 Task: Create Card Card0026 in Board Board0022 in Workspace Development in Trello
Action: Mouse moved to (346, 400)
Screenshot: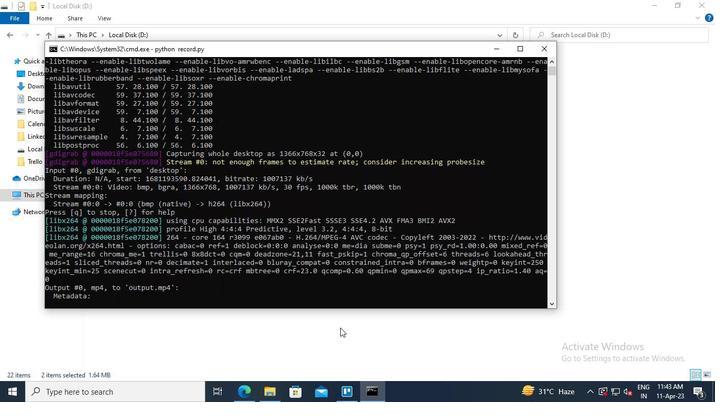 
Action: Mouse pressed left at (346, 400)
Screenshot: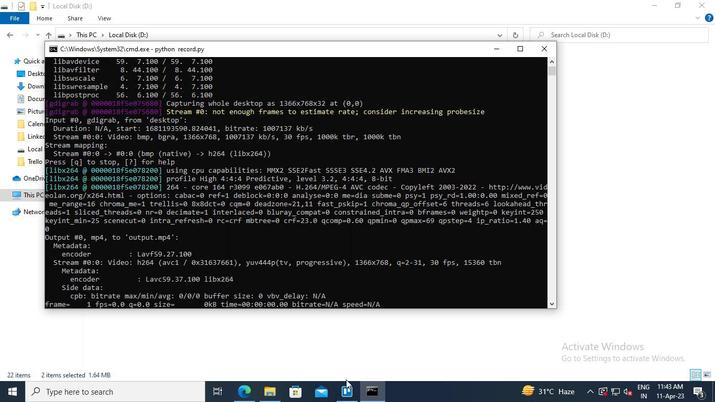
Action: Mouse moved to (193, 118)
Screenshot: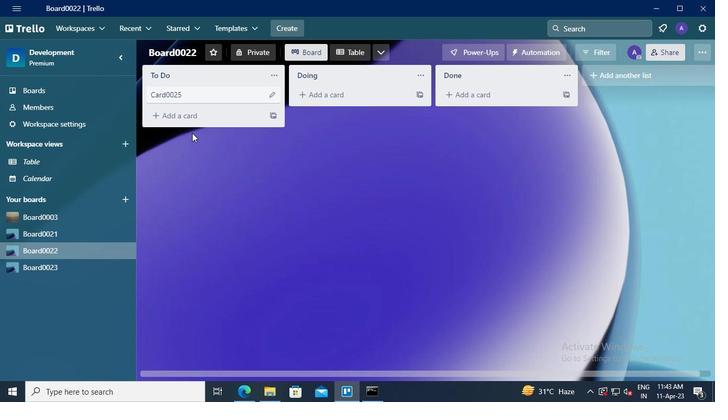
Action: Mouse pressed left at (193, 118)
Screenshot: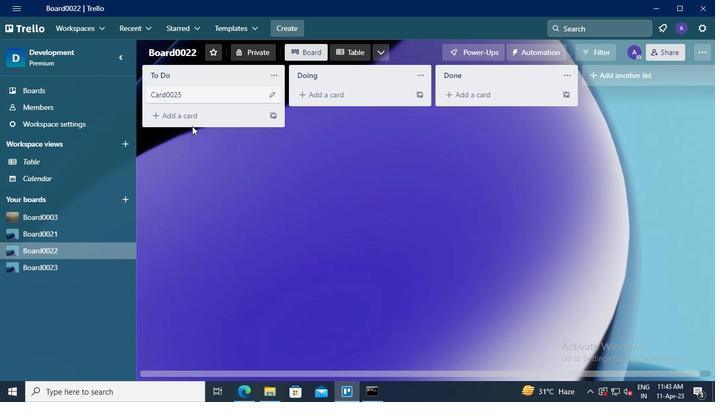 
Action: Mouse moved to (191, 120)
Screenshot: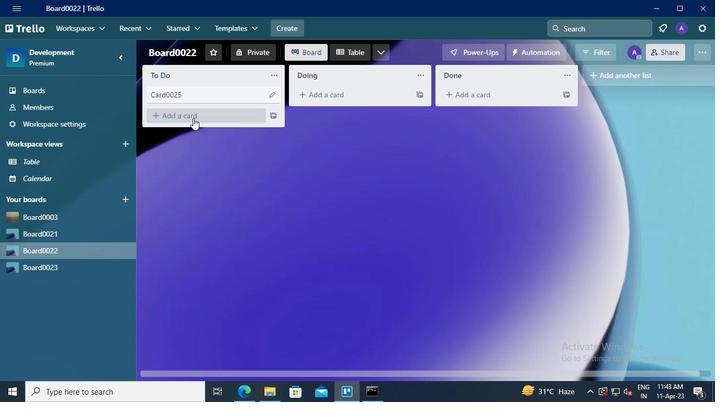 
Action: Mouse pressed left at (191, 120)
Screenshot: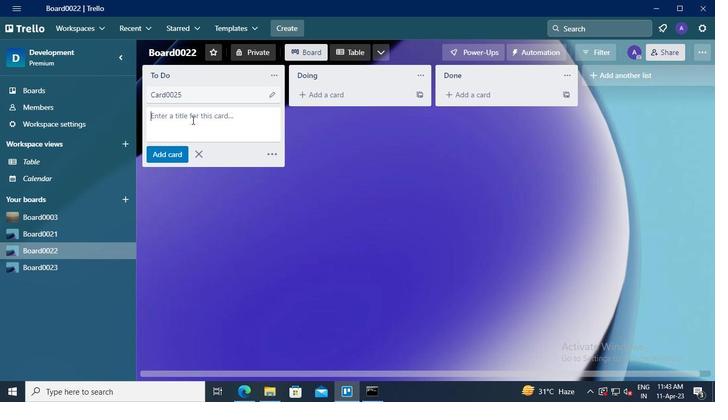 
Action: Keyboard Key.shift
Screenshot: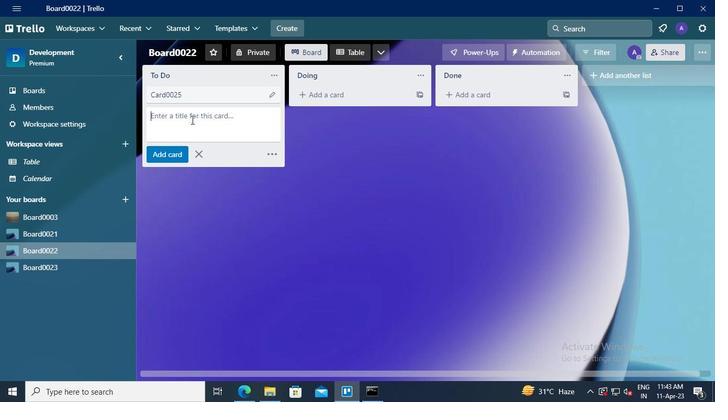 
Action: Keyboard C
Screenshot: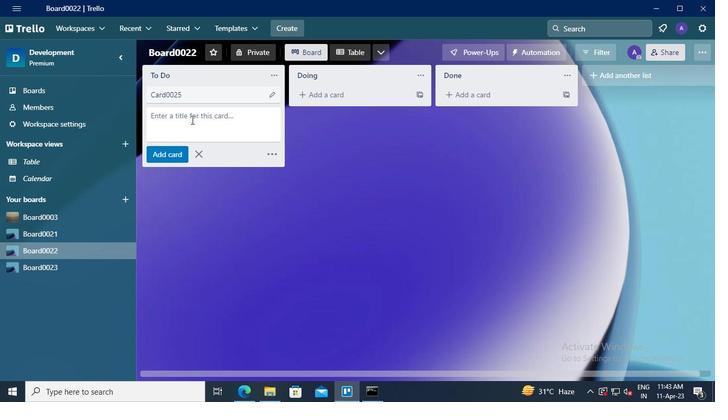 
Action: Keyboard a
Screenshot: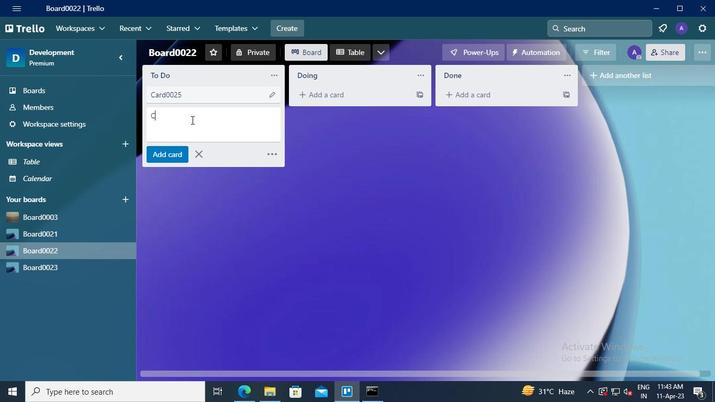 
Action: Keyboard r
Screenshot: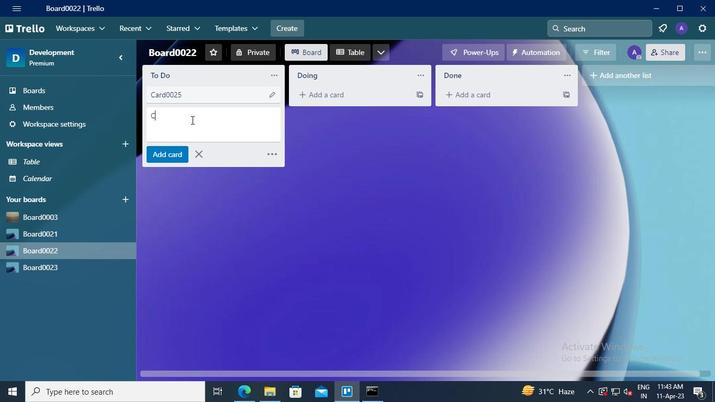 
Action: Keyboard d
Screenshot: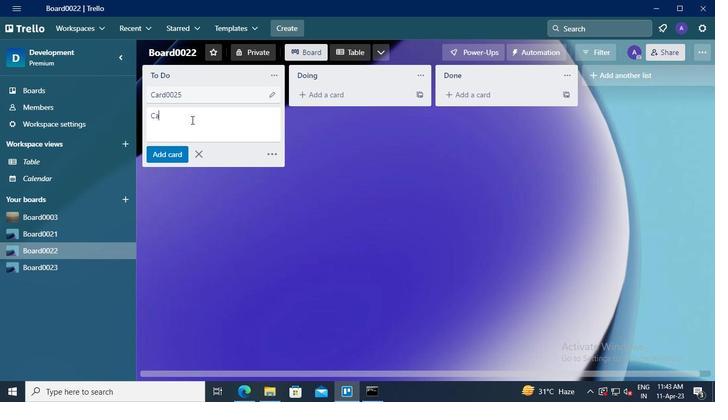 
Action: Keyboard <96>
Screenshot: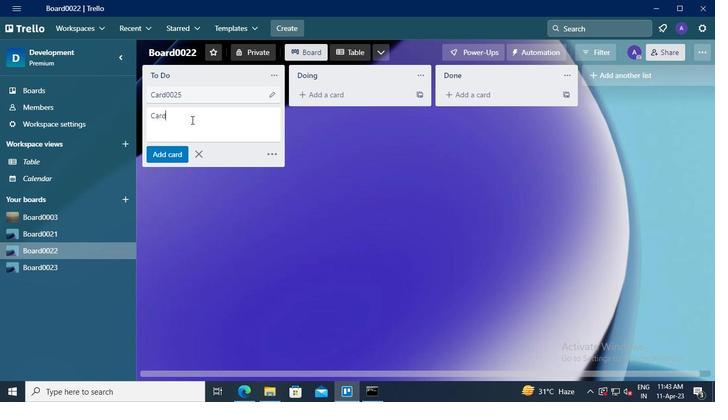
Action: Keyboard <96>
Screenshot: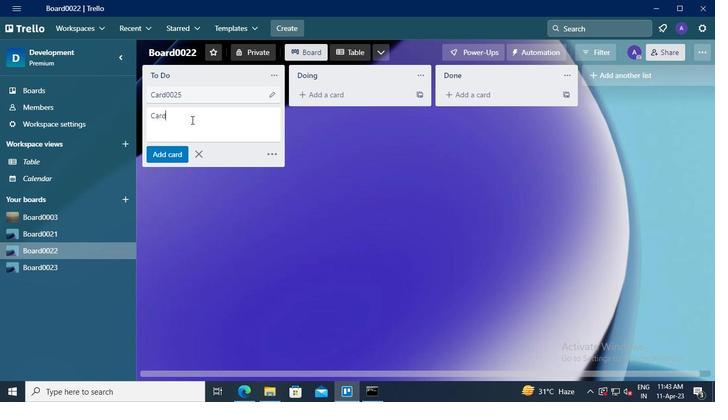 
Action: Keyboard <98>
Screenshot: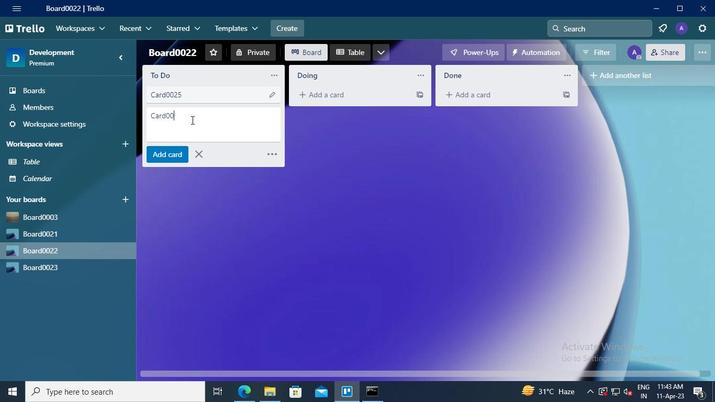 
Action: Keyboard <102>
Screenshot: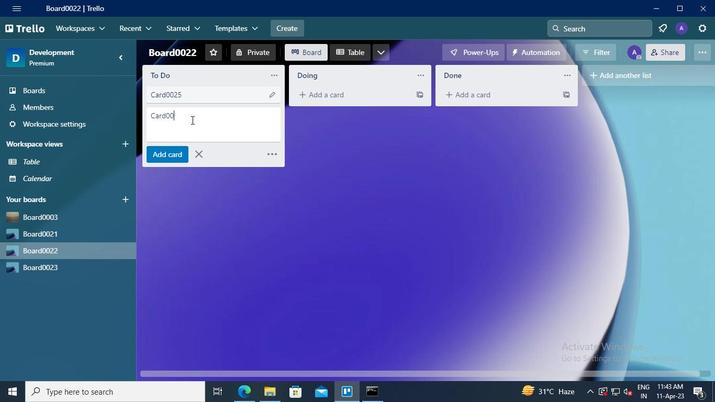 
Action: Mouse moved to (179, 149)
Screenshot: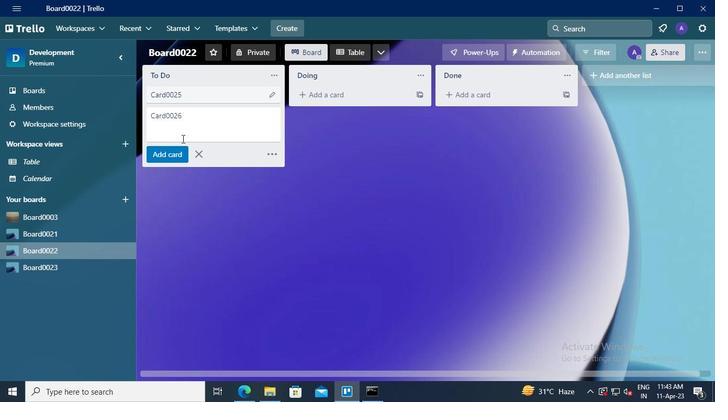 
Action: Mouse pressed left at (179, 149)
Screenshot: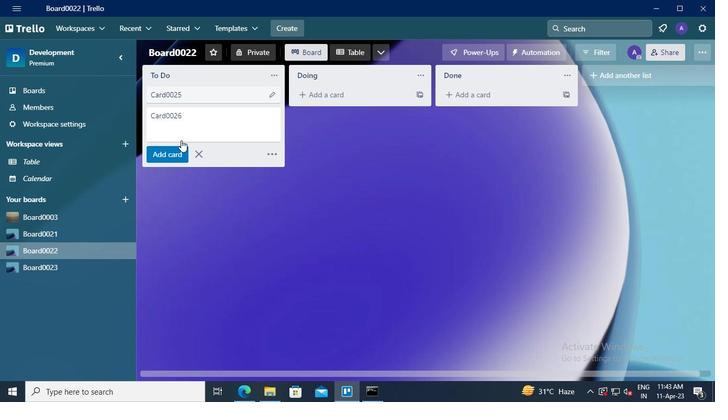 
Action: Mouse moved to (384, 402)
Screenshot: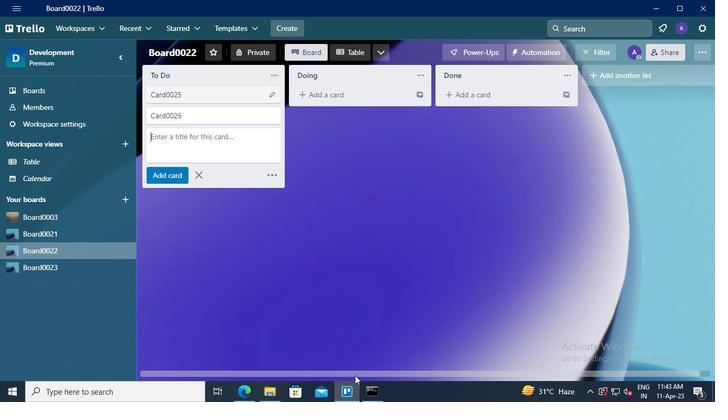 
Action: Mouse pressed left at (384, 402)
Screenshot: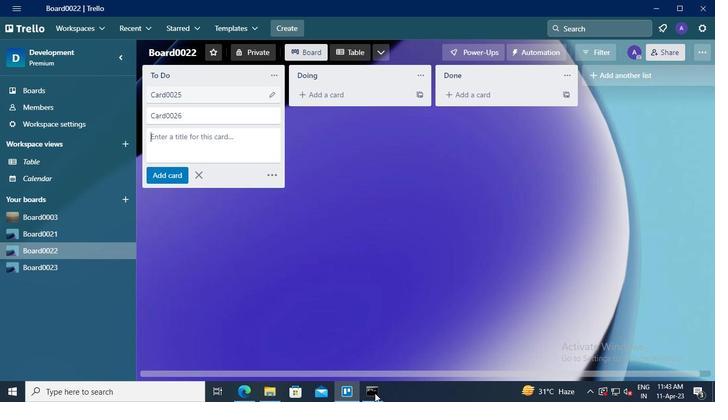 
Action: Mouse moved to (539, 51)
Screenshot: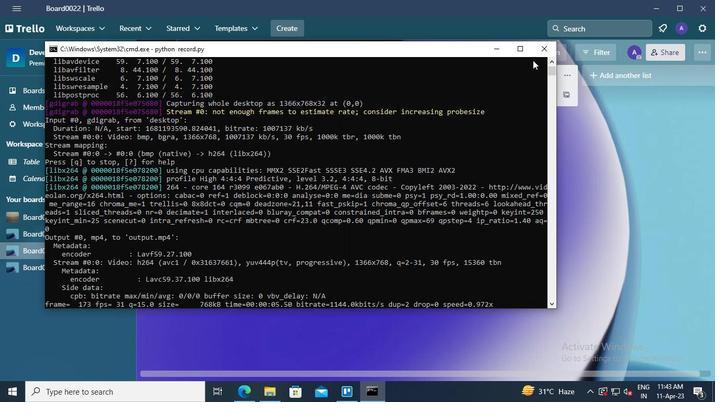 
Action: Mouse pressed left at (539, 51)
Screenshot: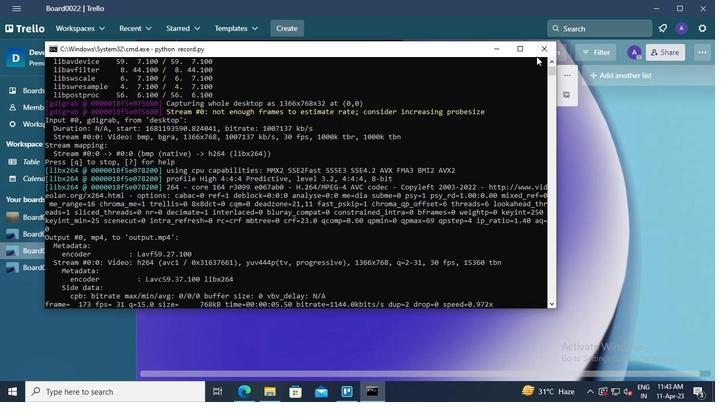 
